 Task: Check the percentage active listings of master bedroom in the last 3 years.
Action: Mouse moved to (1046, 236)
Screenshot: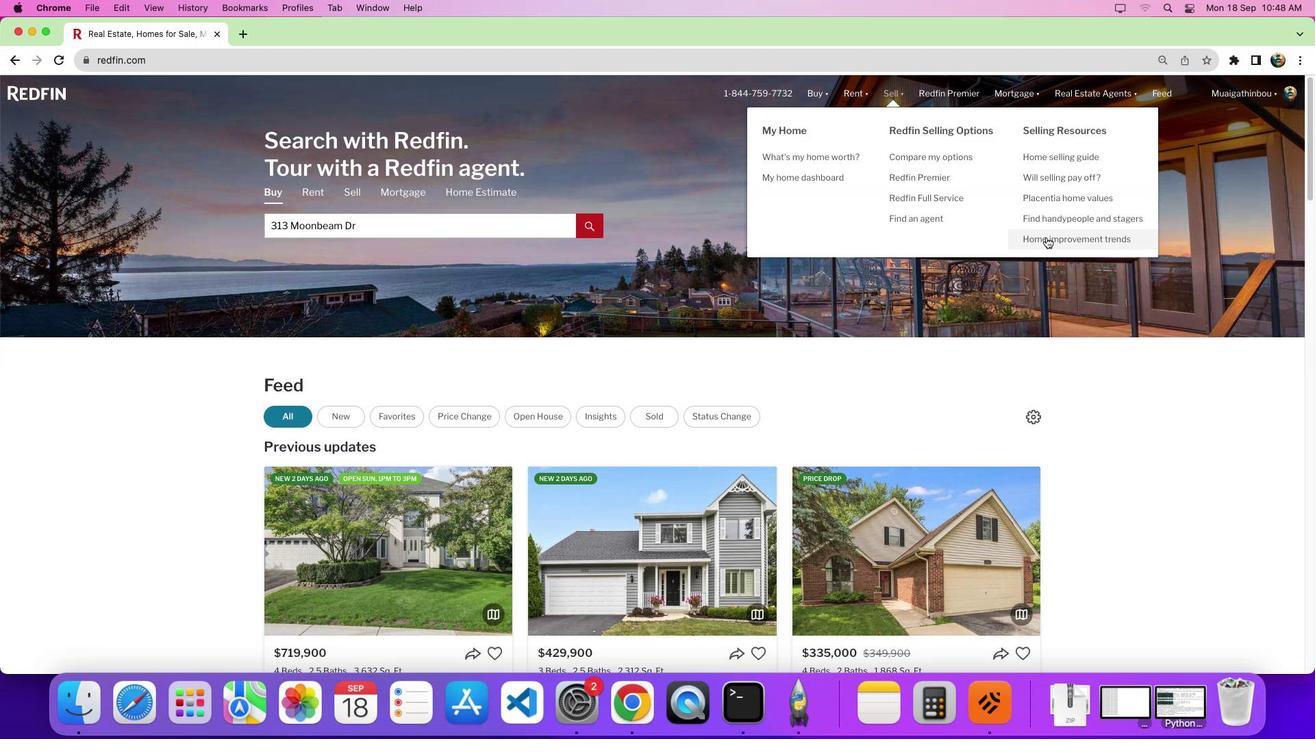 
Action: Mouse pressed left at (1046, 236)
Screenshot: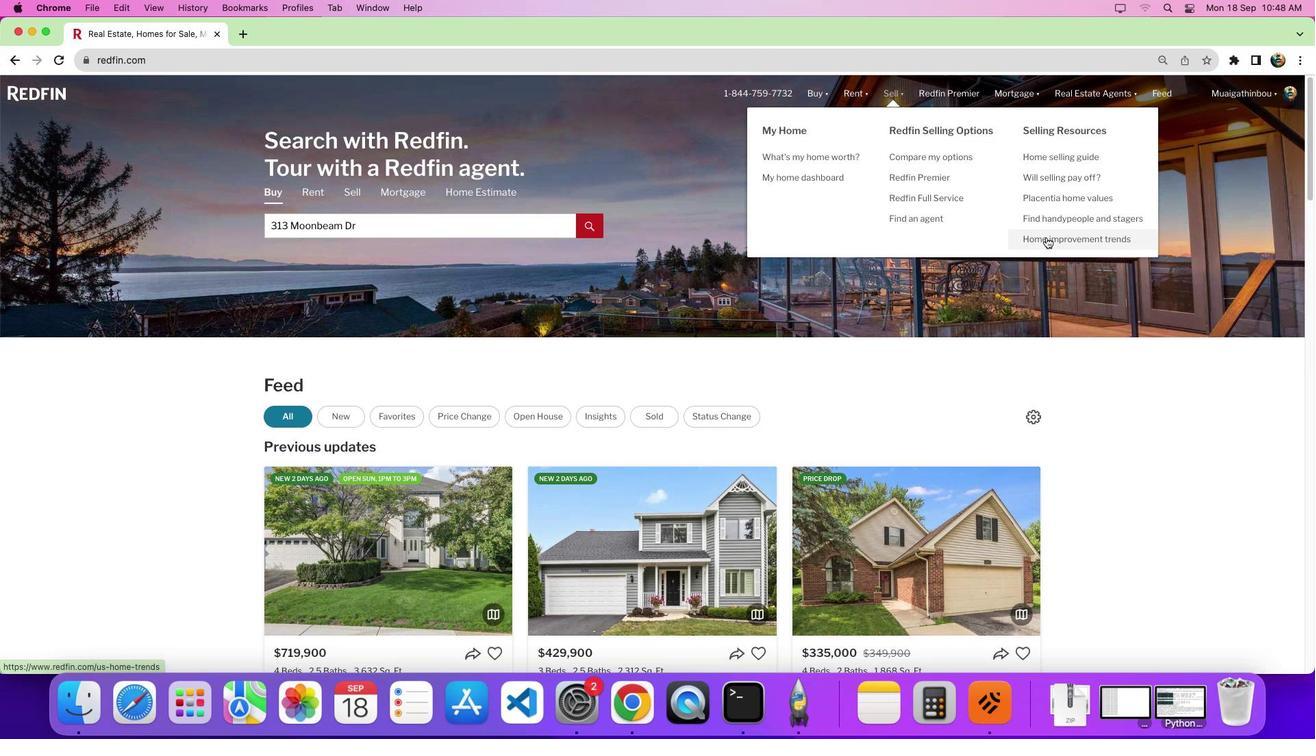
Action: Mouse pressed left at (1046, 236)
Screenshot: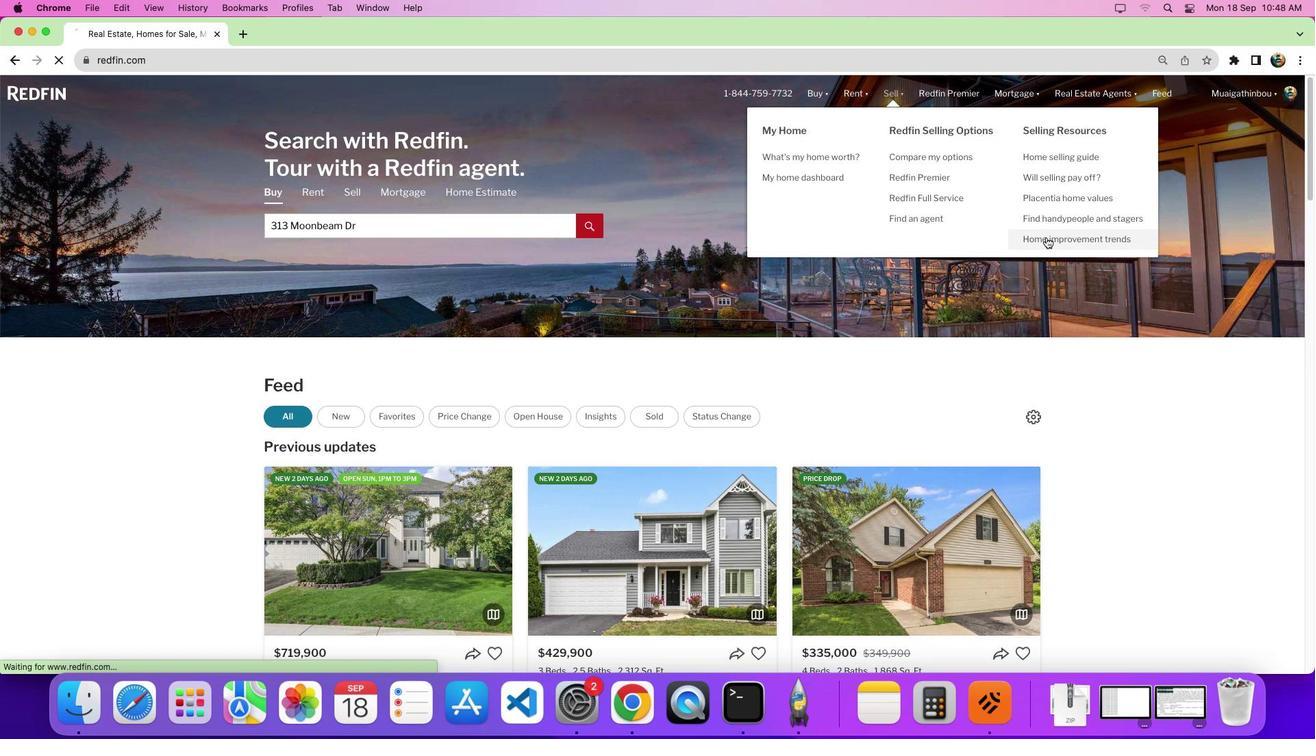 
Action: Mouse moved to (377, 272)
Screenshot: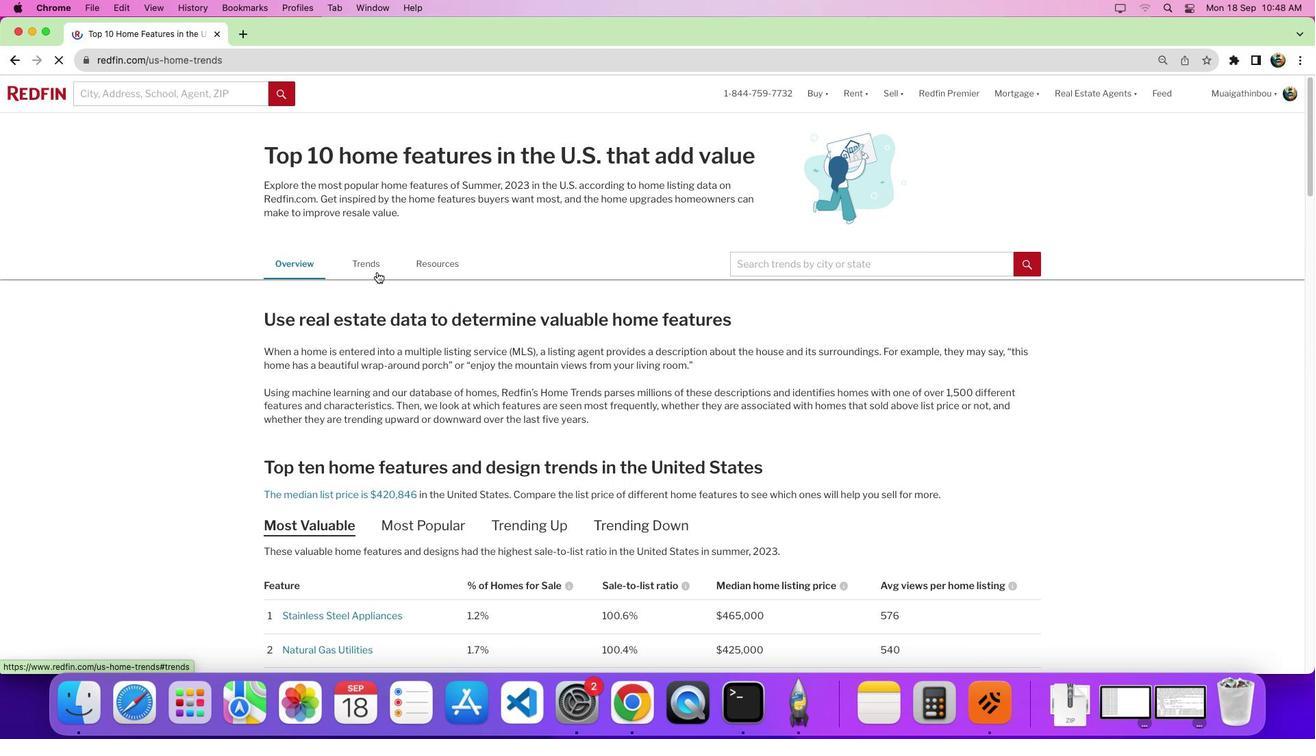 
Action: Mouse pressed left at (377, 272)
Screenshot: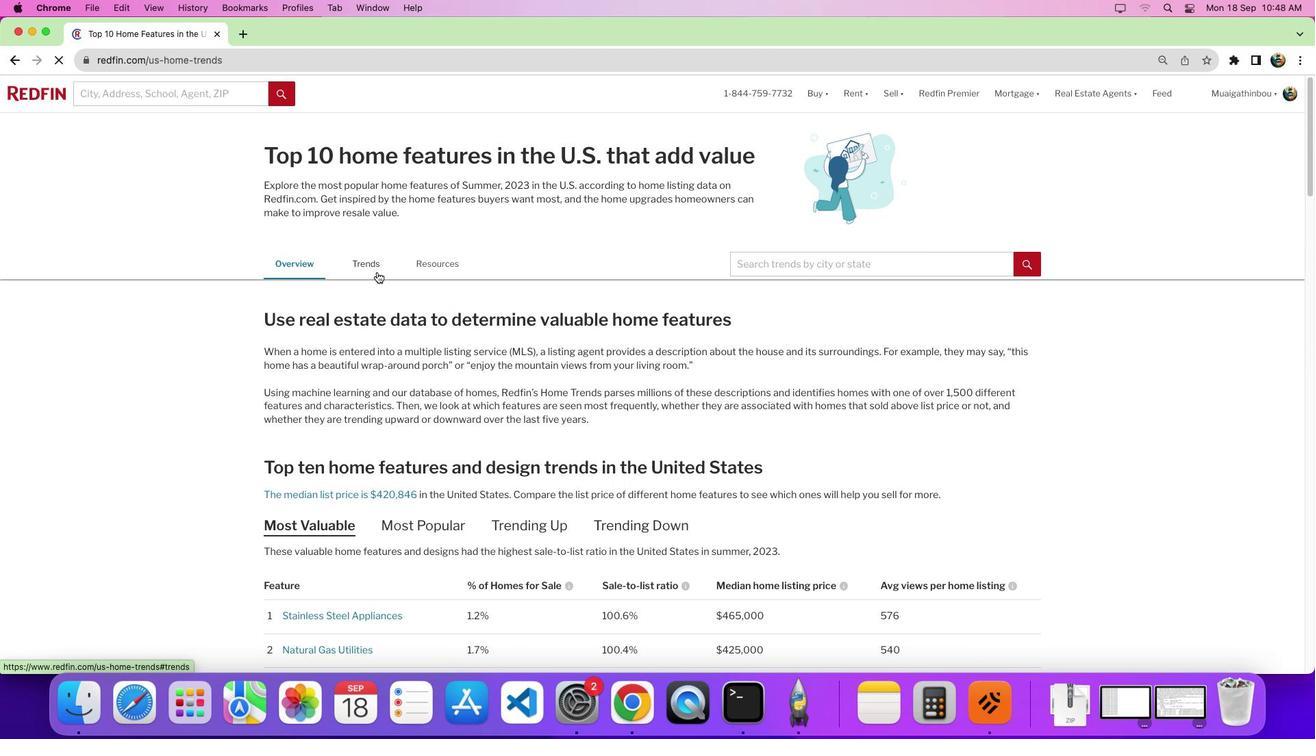 
Action: Mouse moved to (1308, 375)
Screenshot: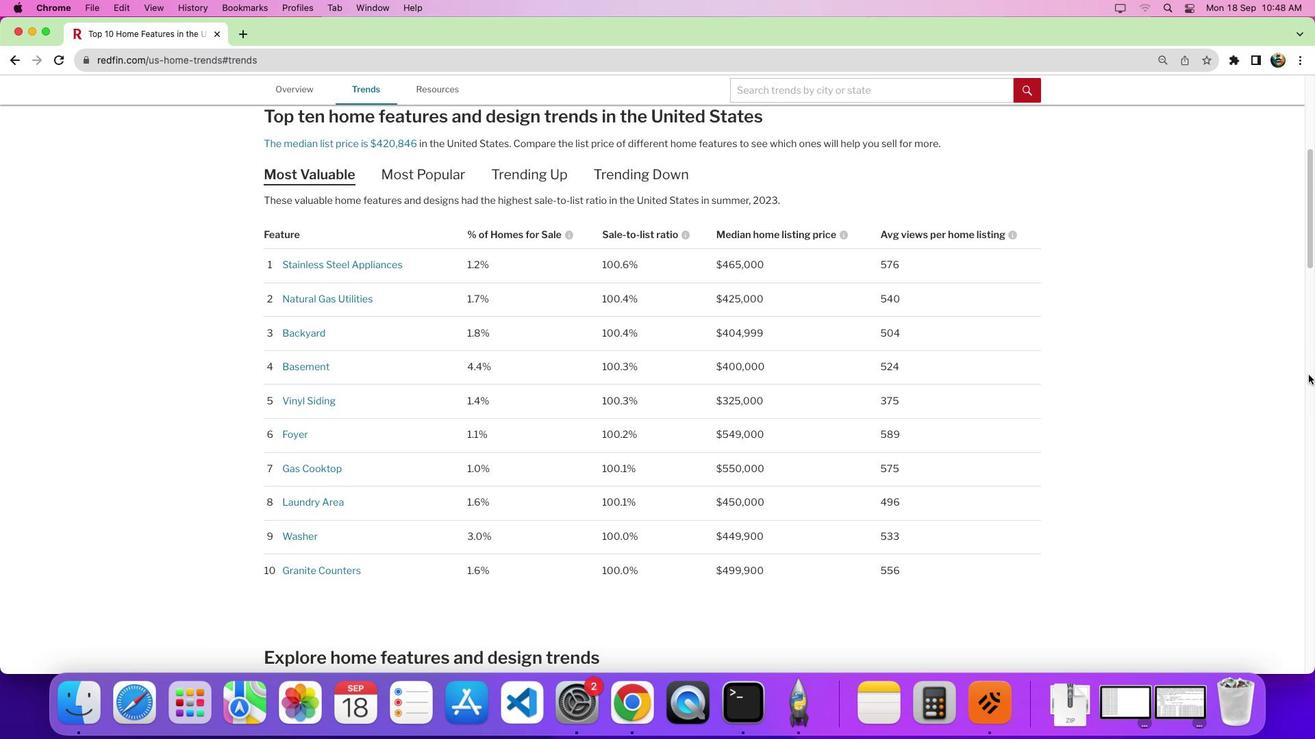 
Action: Mouse pressed left at (1308, 375)
Screenshot: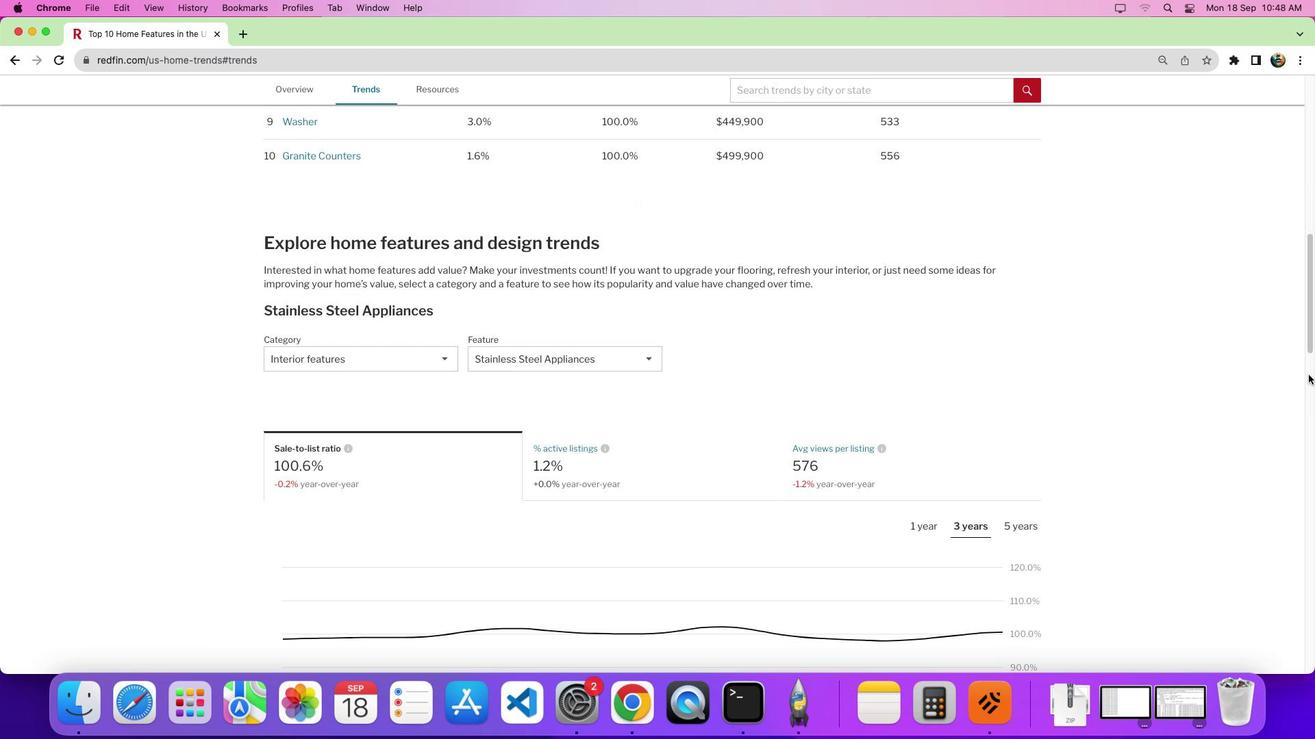 
Action: Mouse moved to (397, 261)
Screenshot: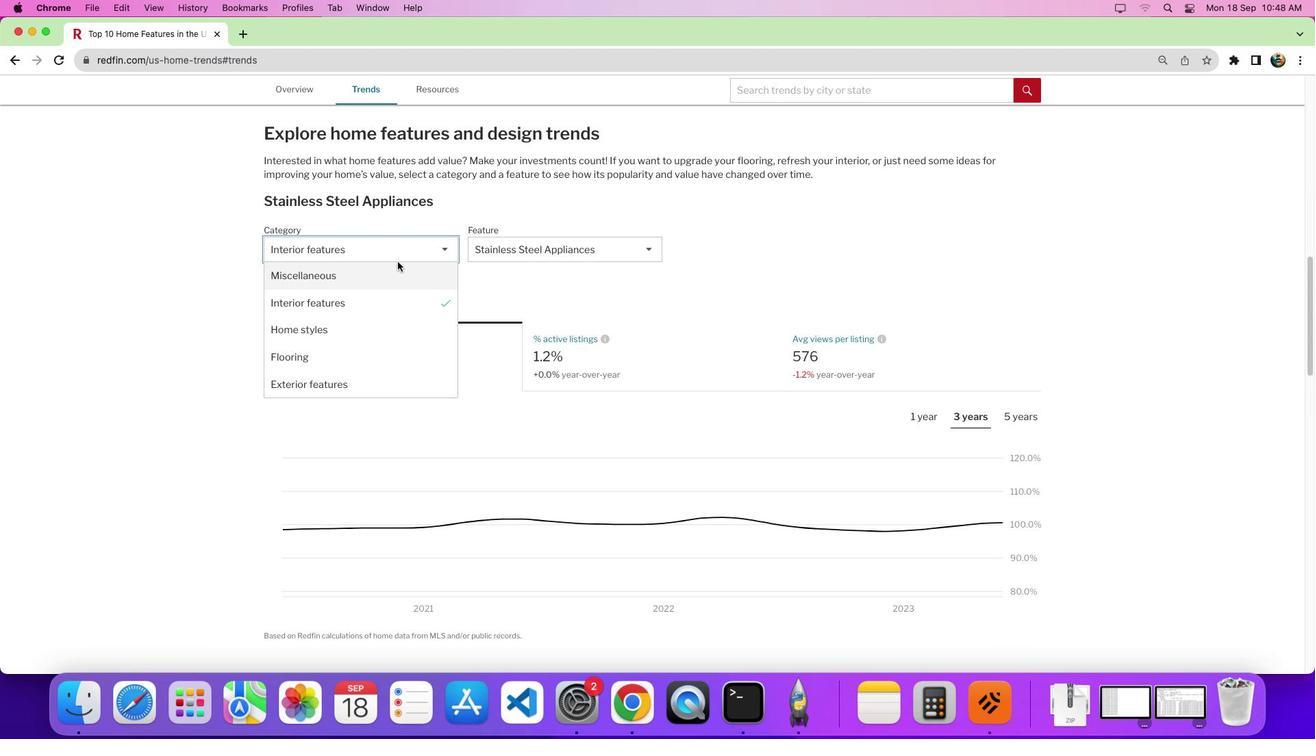 
Action: Mouse pressed left at (397, 261)
Screenshot: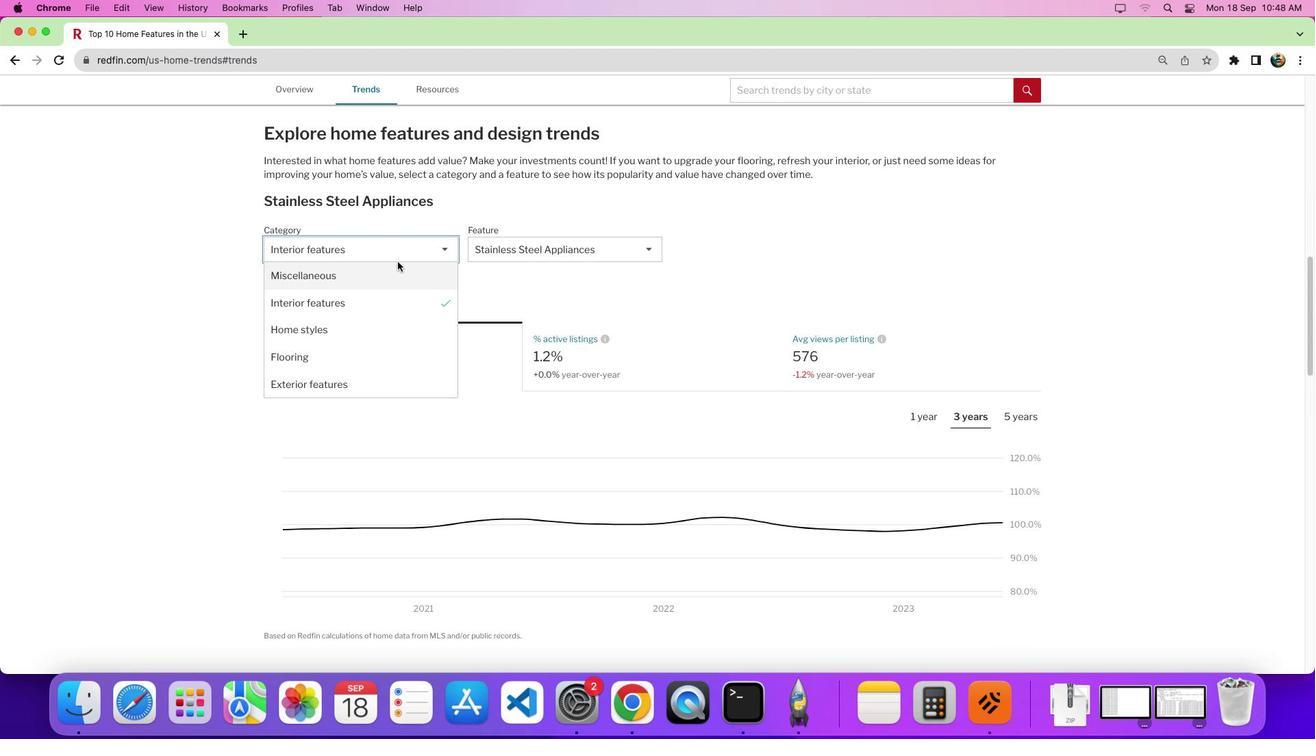 
Action: Mouse moved to (418, 313)
Screenshot: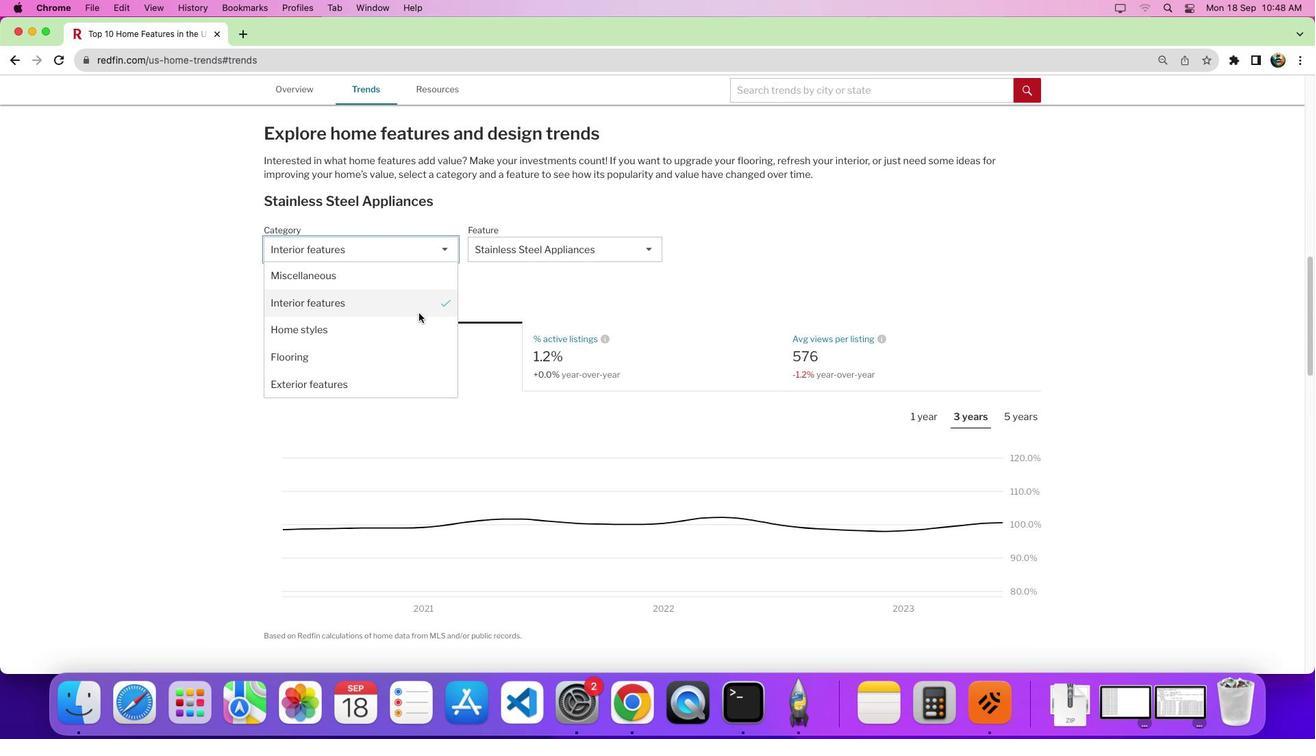 
Action: Mouse pressed left at (418, 313)
Screenshot: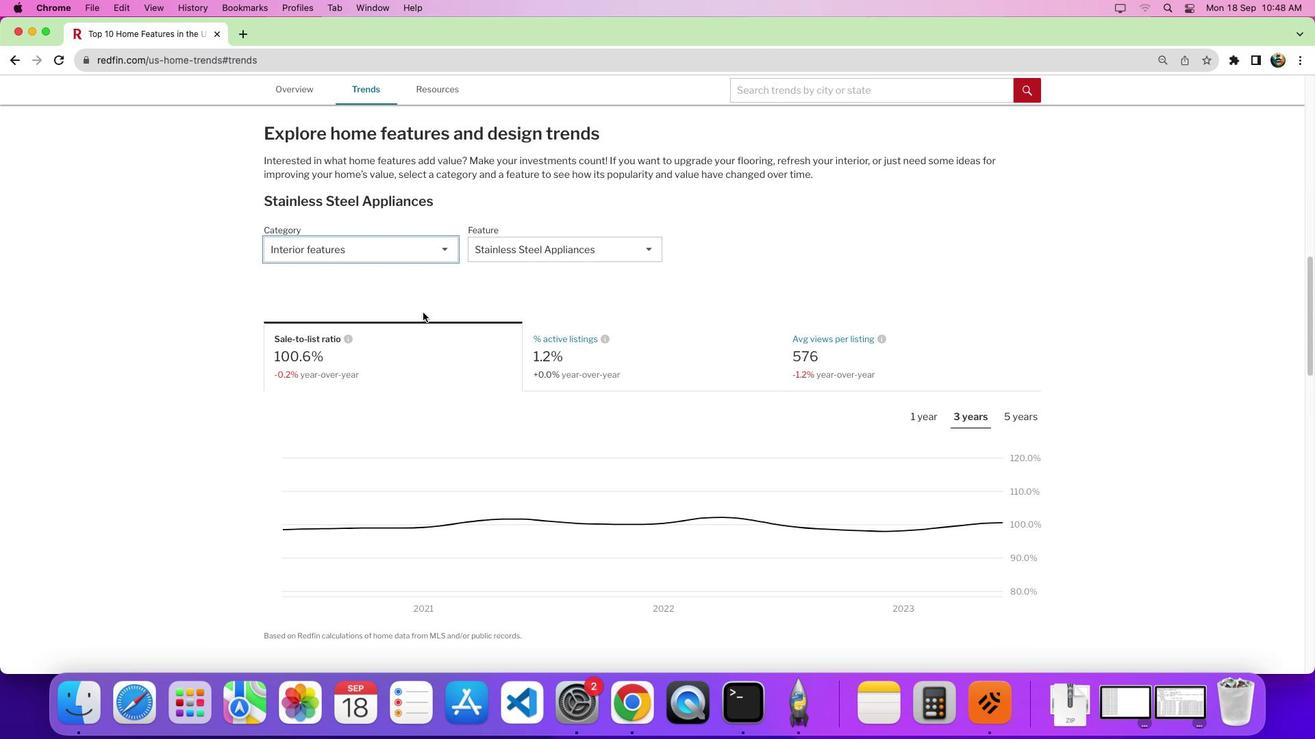 
Action: Mouse moved to (528, 247)
Screenshot: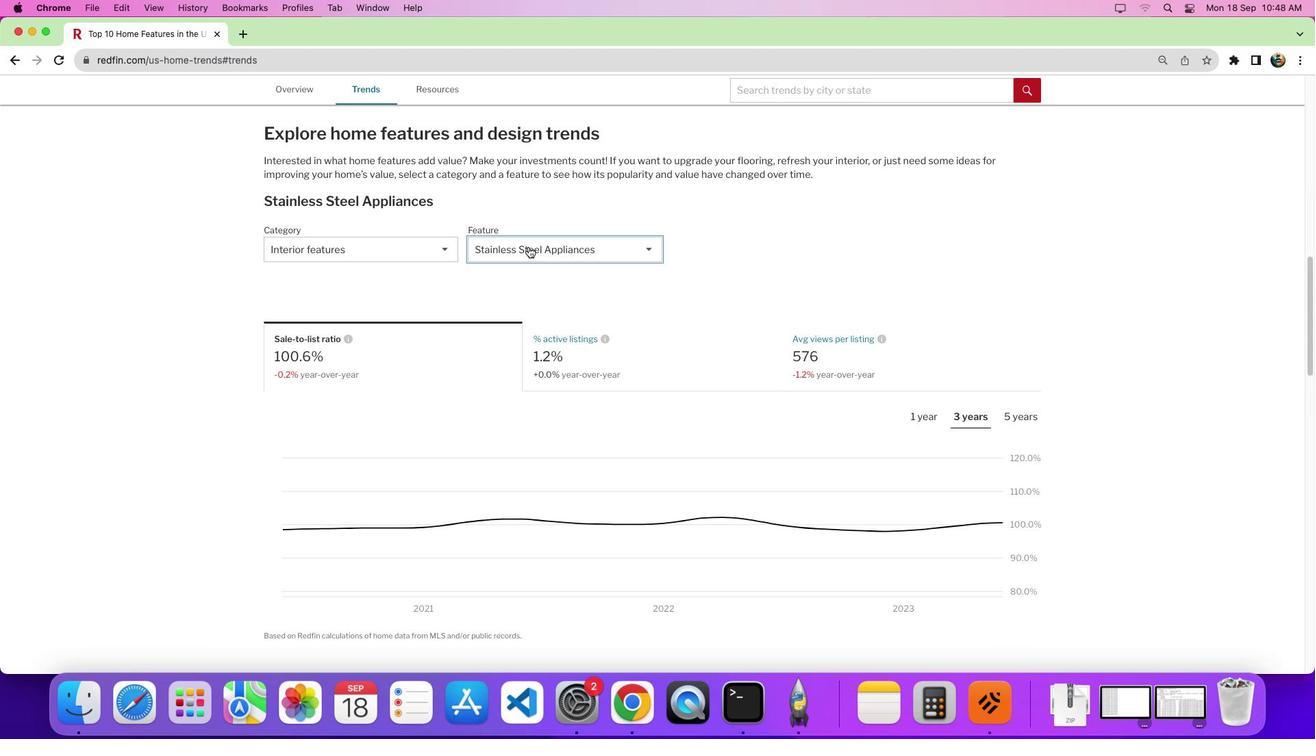 
Action: Mouse pressed left at (528, 247)
Screenshot: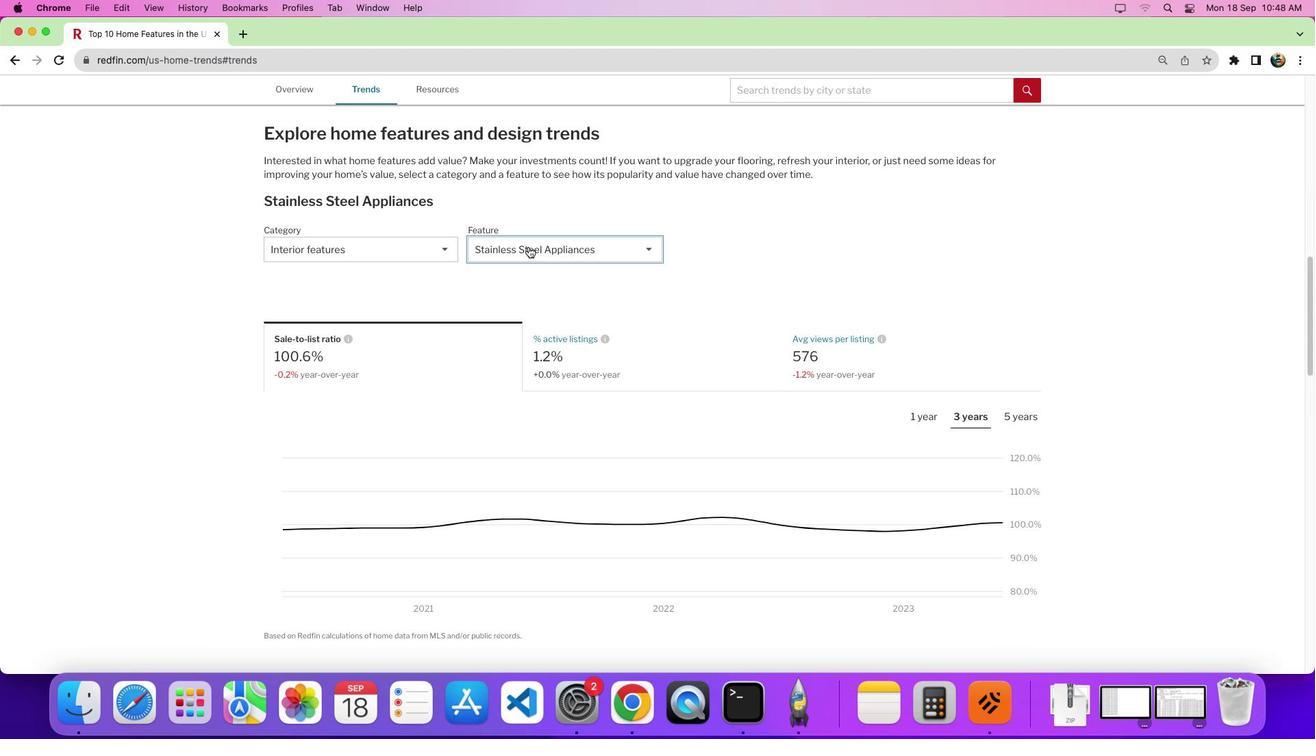 
Action: Mouse moved to (658, 384)
Screenshot: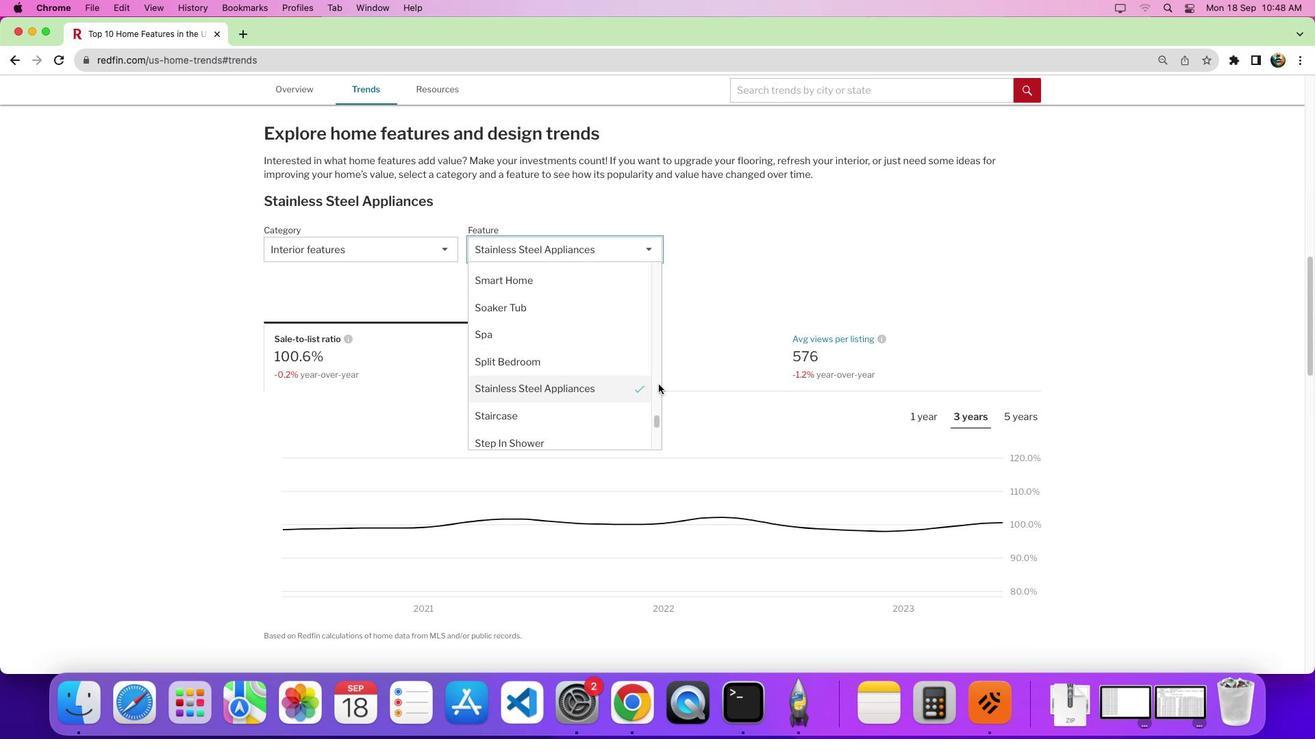 
Action: Mouse pressed left at (658, 384)
Screenshot: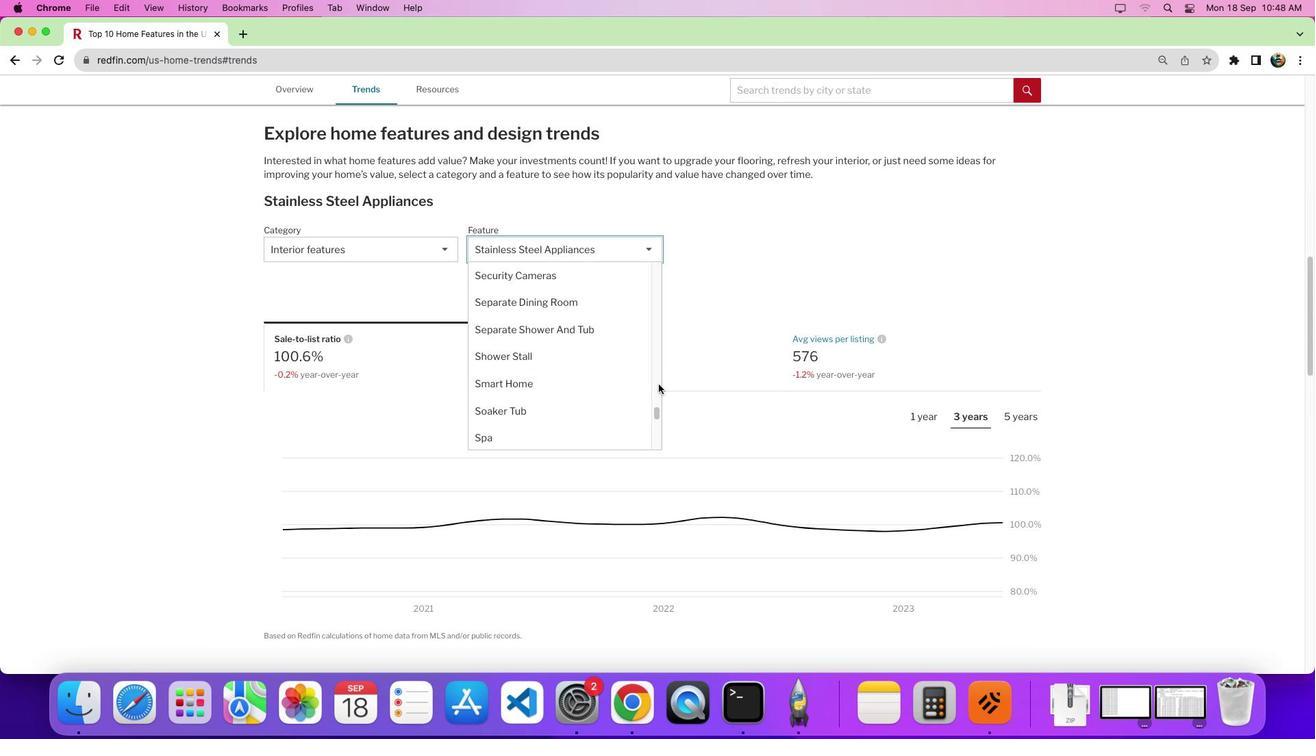 
Action: Mouse moved to (541, 391)
Screenshot: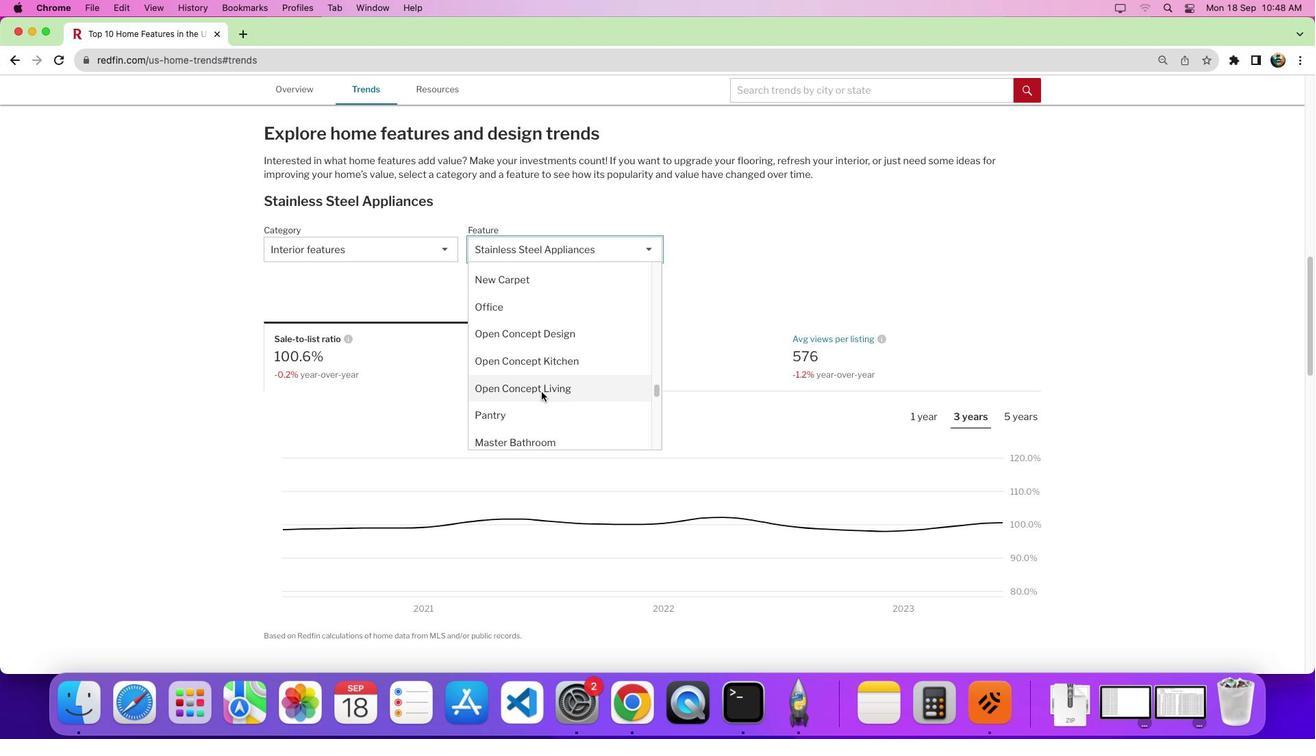 
Action: Mouse scrolled (541, 391) with delta (0, 0)
Screenshot: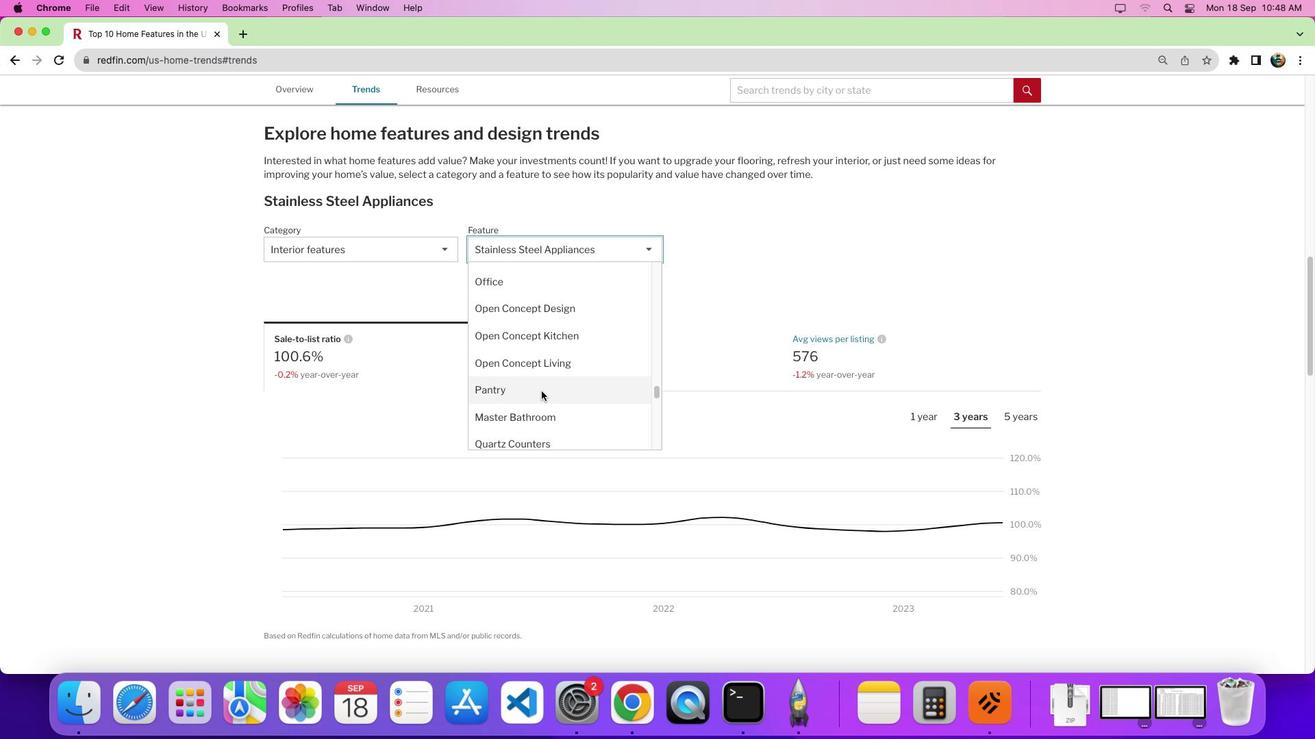 
Action: Mouse scrolled (541, 391) with delta (0, 0)
Screenshot: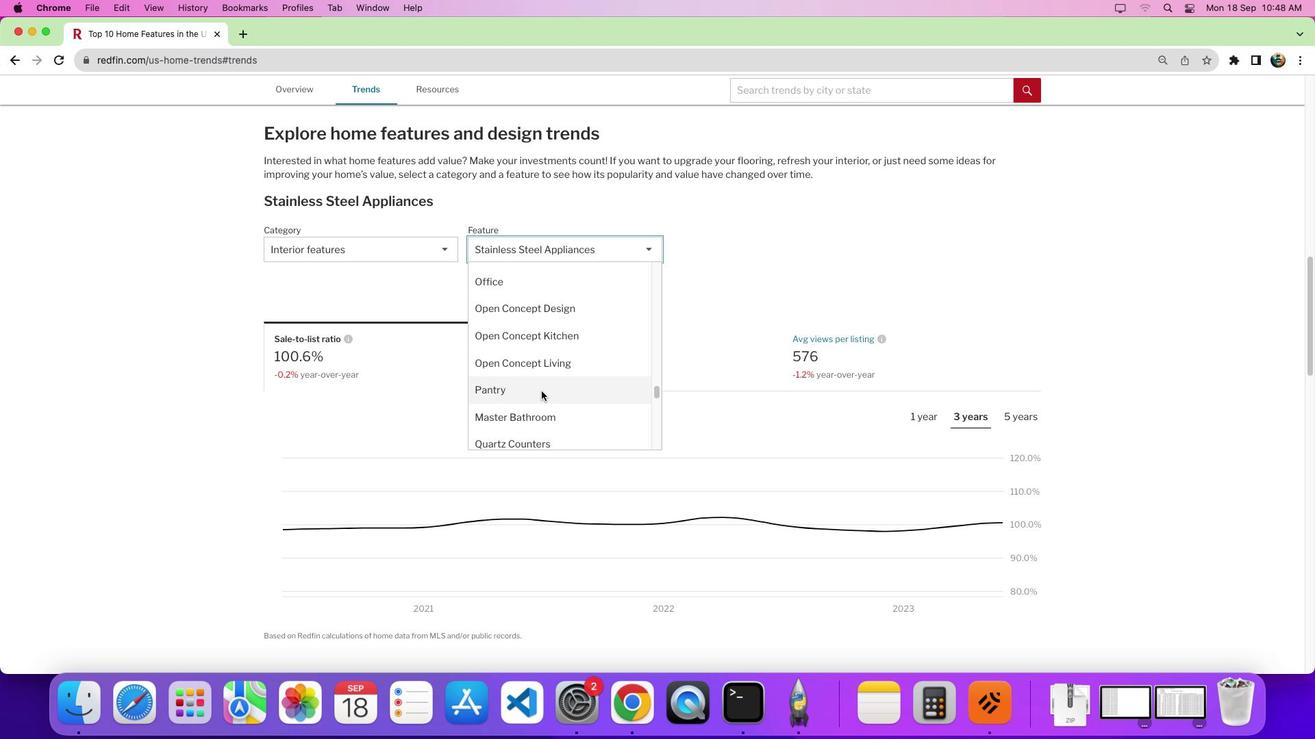 
Action: Mouse moved to (541, 393)
Screenshot: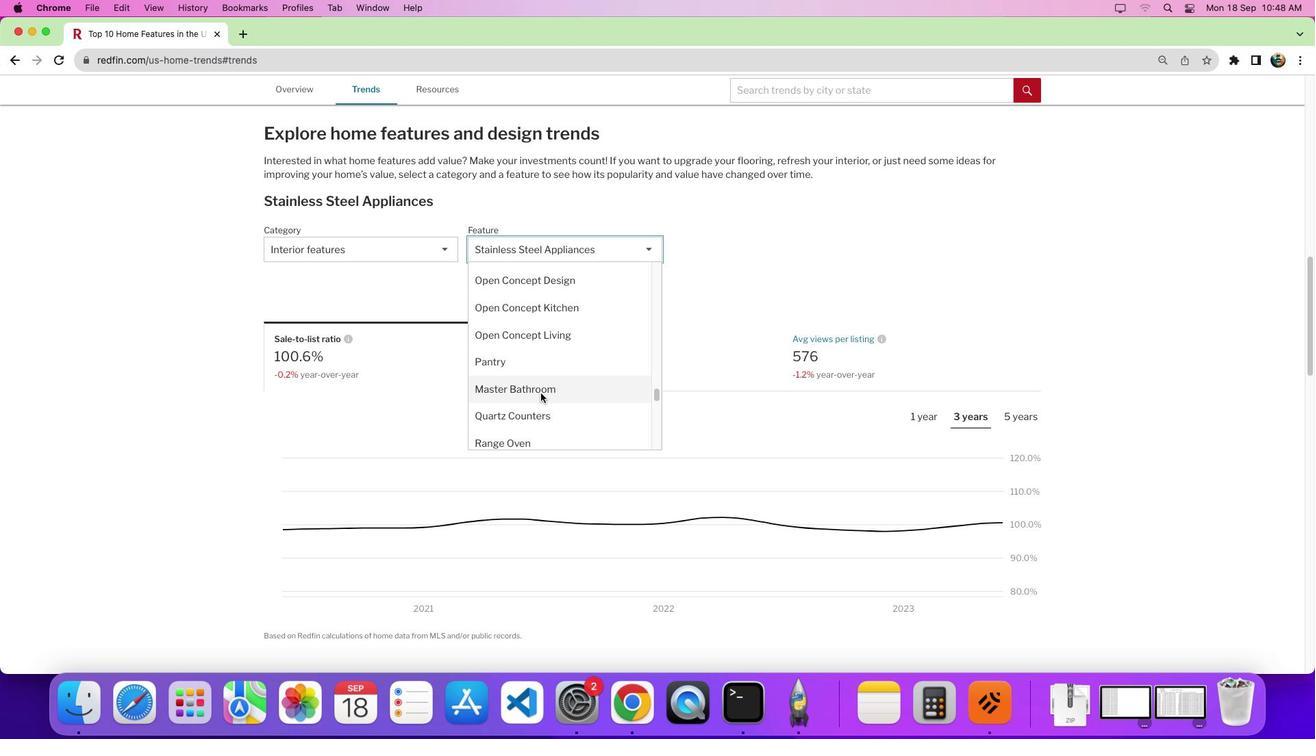 
Action: Mouse pressed left at (541, 393)
Screenshot: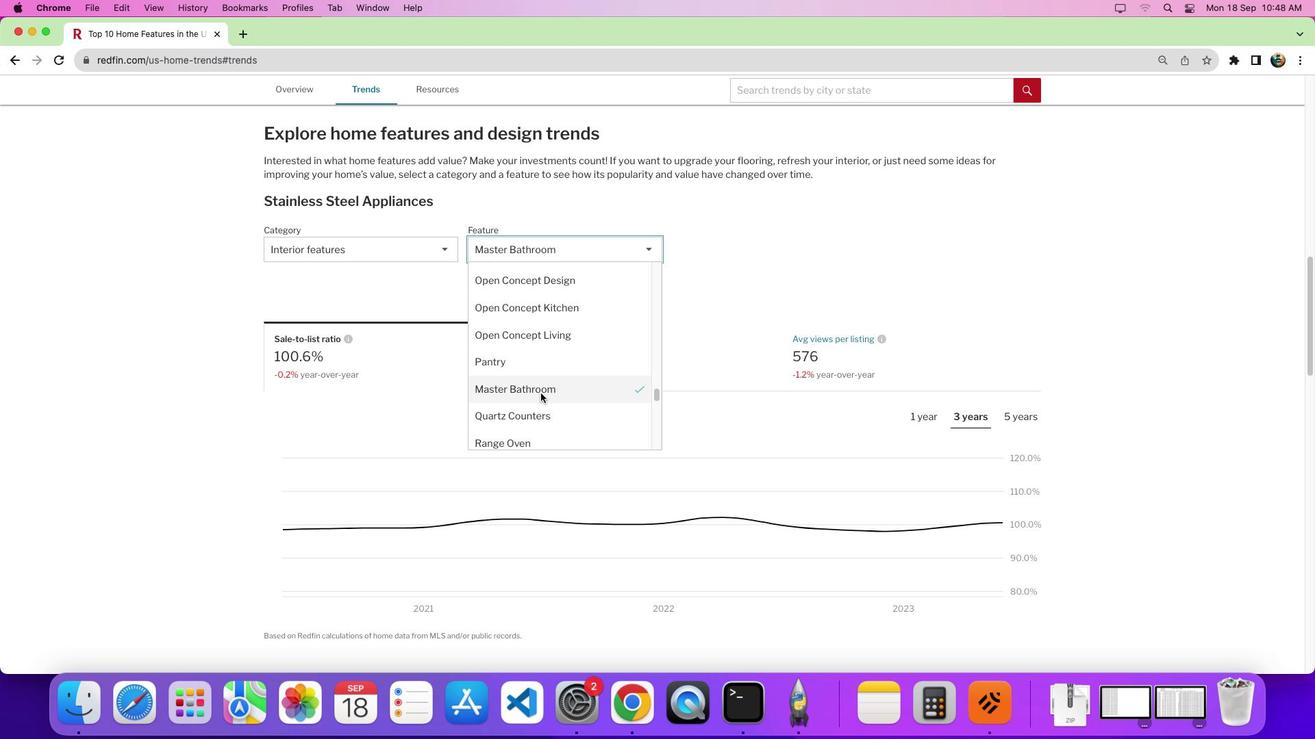 
Action: Mouse moved to (595, 358)
Screenshot: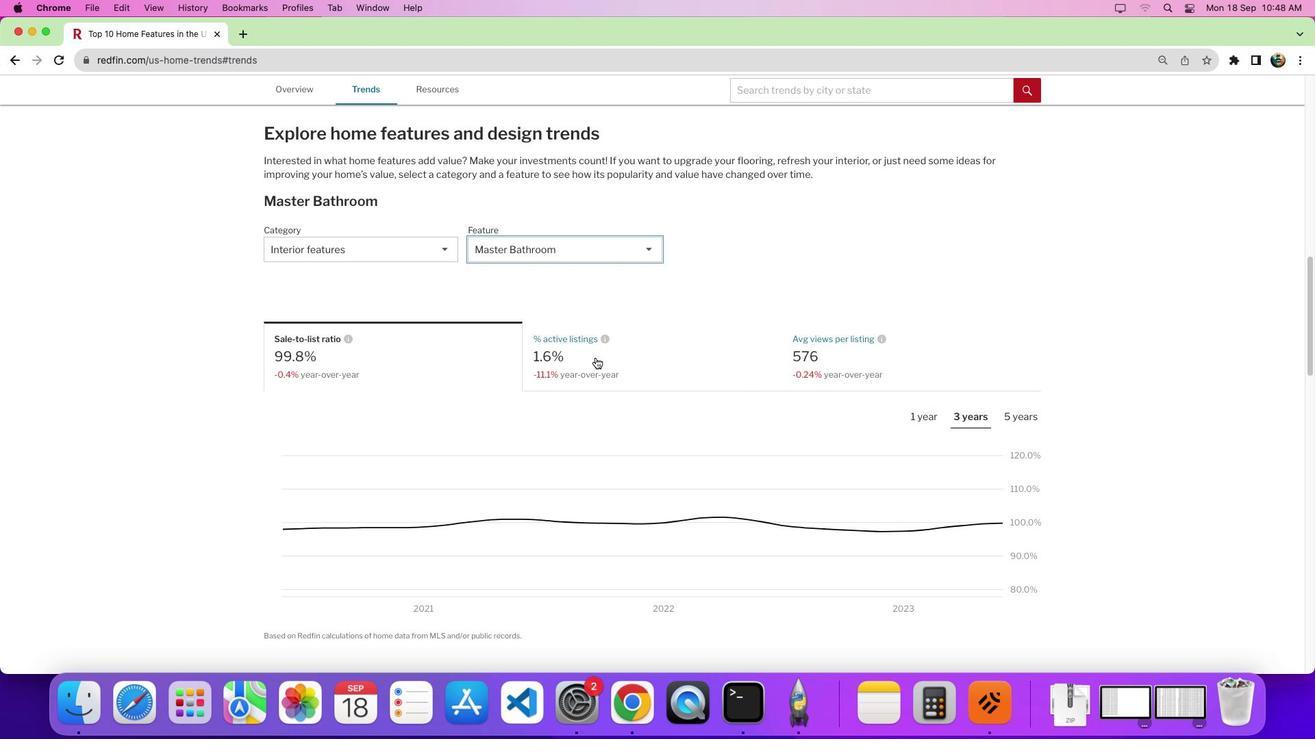
Action: Mouse pressed left at (595, 358)
Screenshot: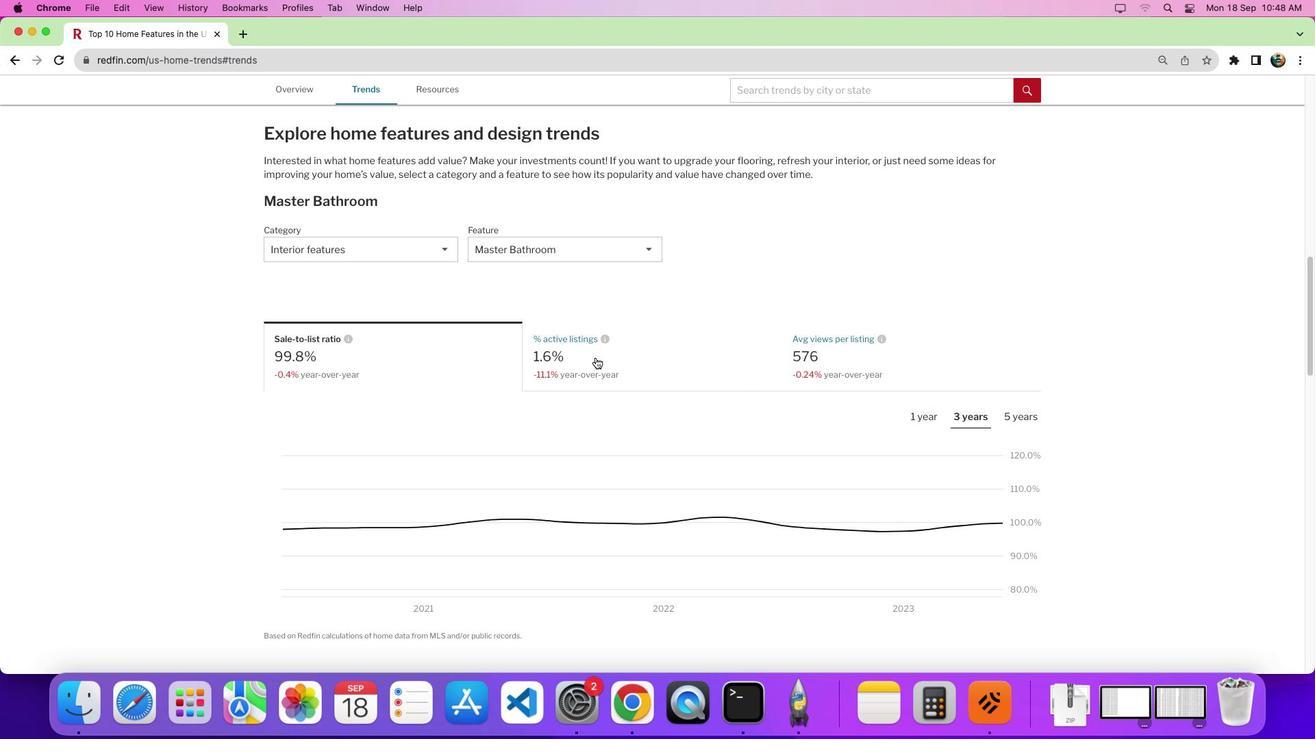
Action: Mouse moved to (958, 297)
Screenshot: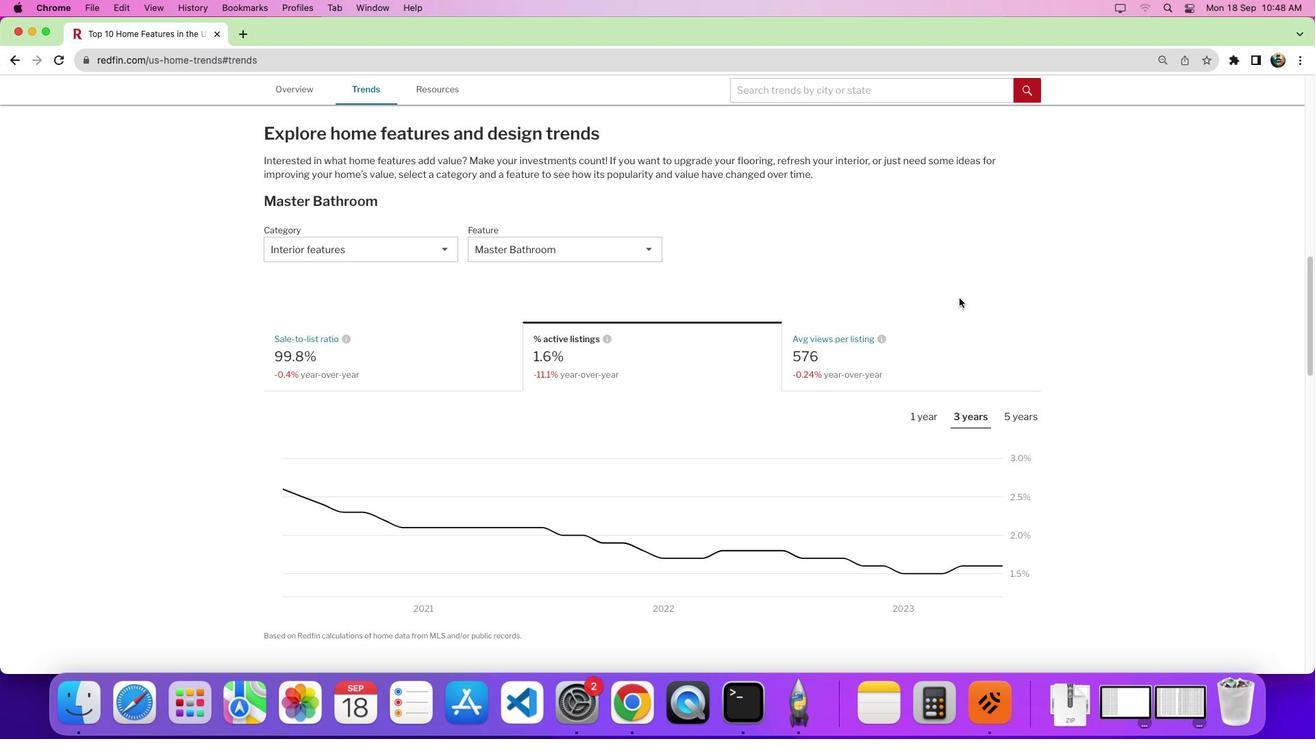 
